 Task: Set the prebuild triggers for new prebuild configuration for codespaces in the repository "JS" to "Configuration change".
Action: Mouse moved to (1195, 228)
Screenshot: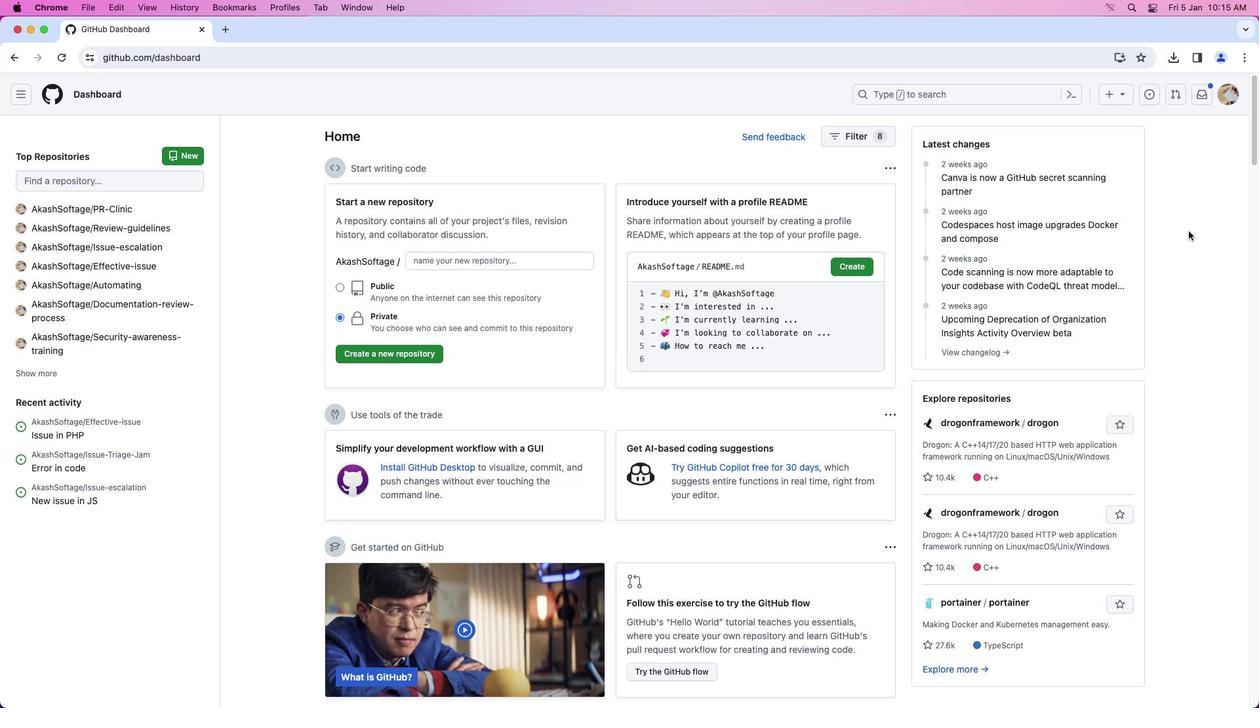 
Action: Mouse pressed left at (1195, 228)
Screenshot: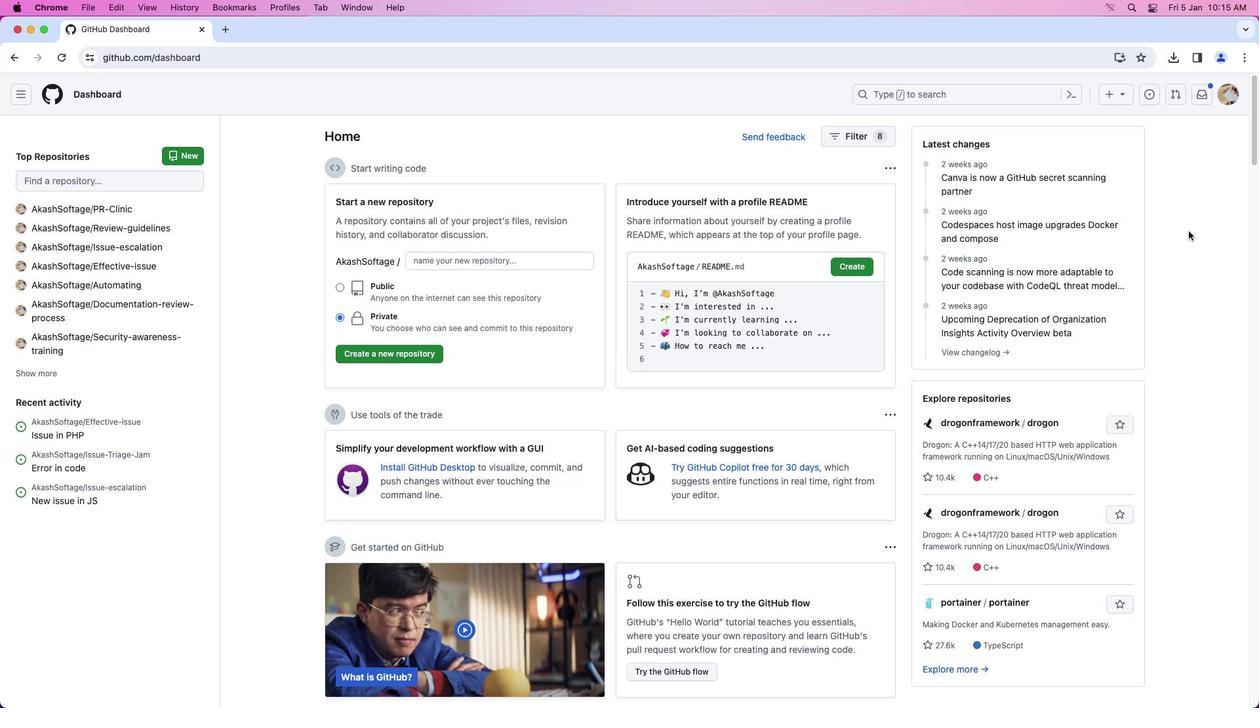 
Action: Mouse moved to (1226, 99)
Screenshot: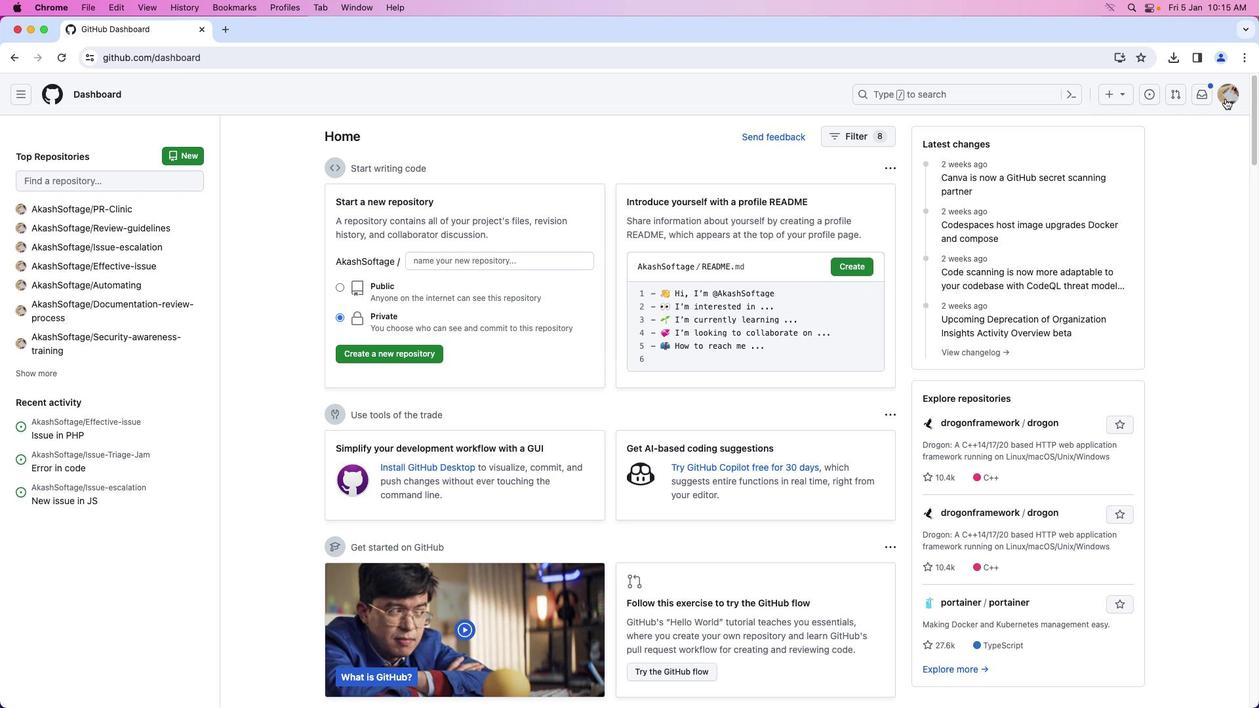 
Action: Mouse pressed left at (1226, 99)
Screenshot: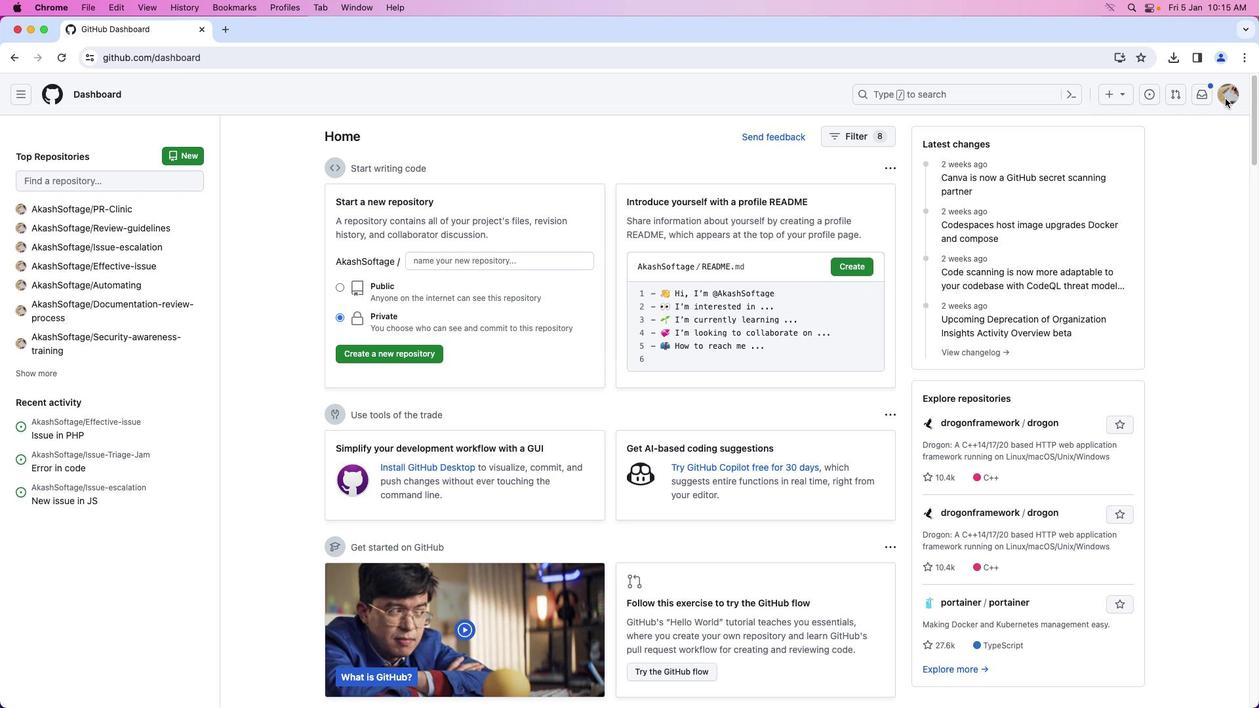 
Action: Mouse moved to (1153, 205)
Screenshot: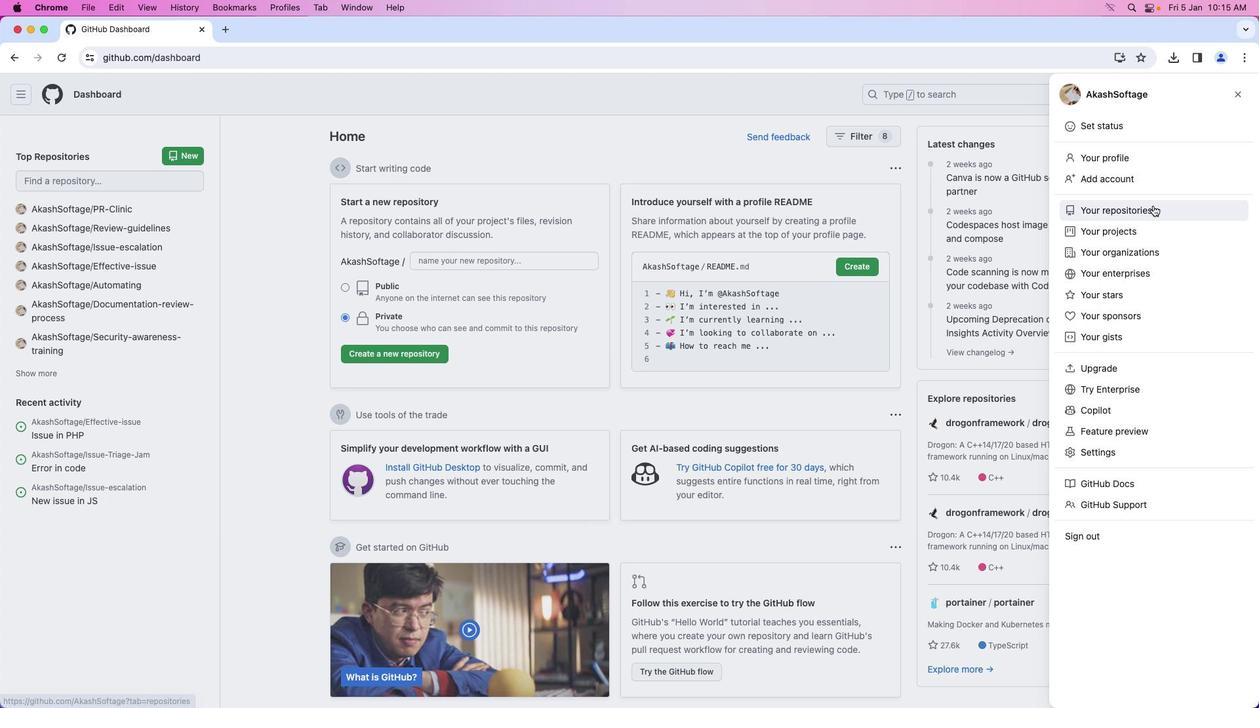 
Action: Mouse pressed left at (1153, 205)
Screenshot: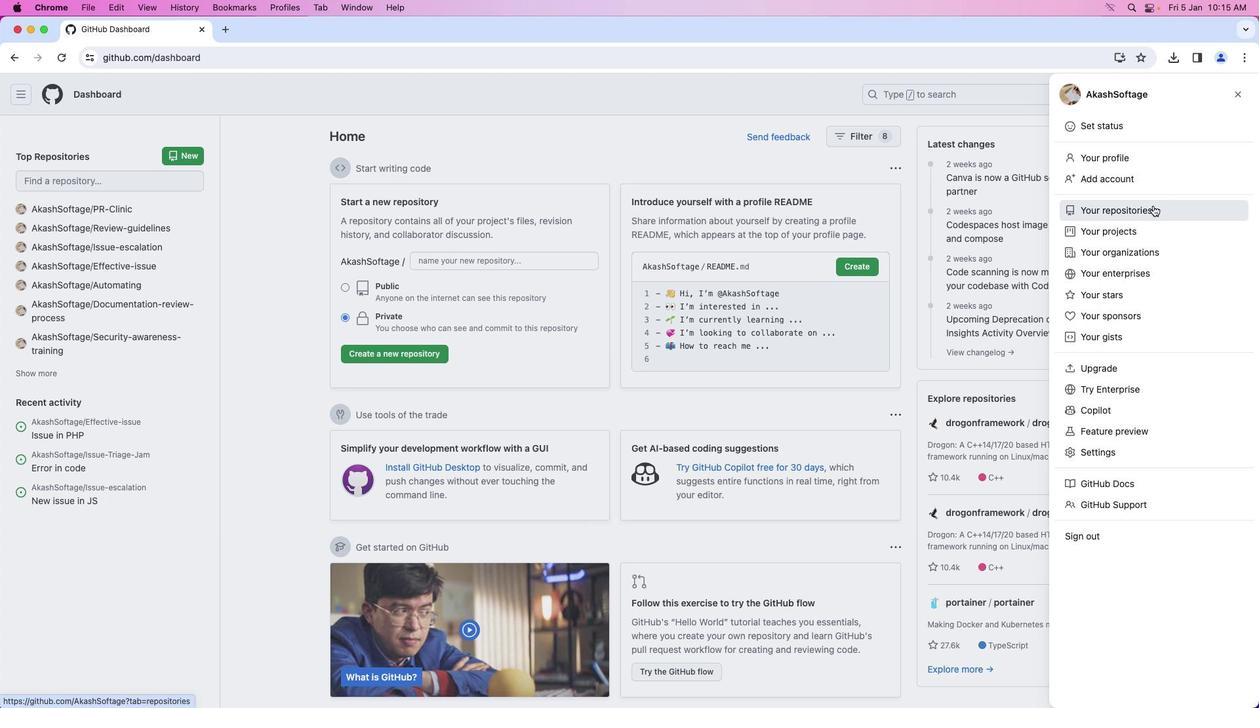 
Action: Mouse moved to (450, 217)
Screenshot: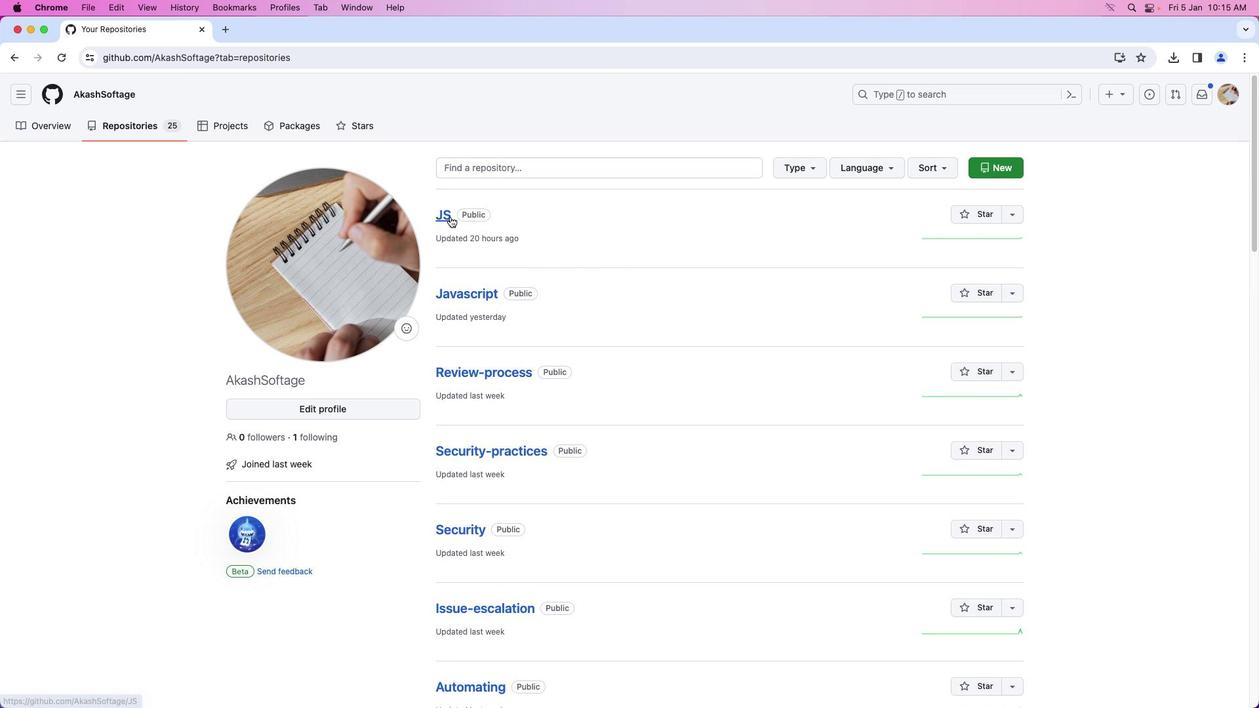 
Action: Mouse pressed left at (450, 217)
Screenshot: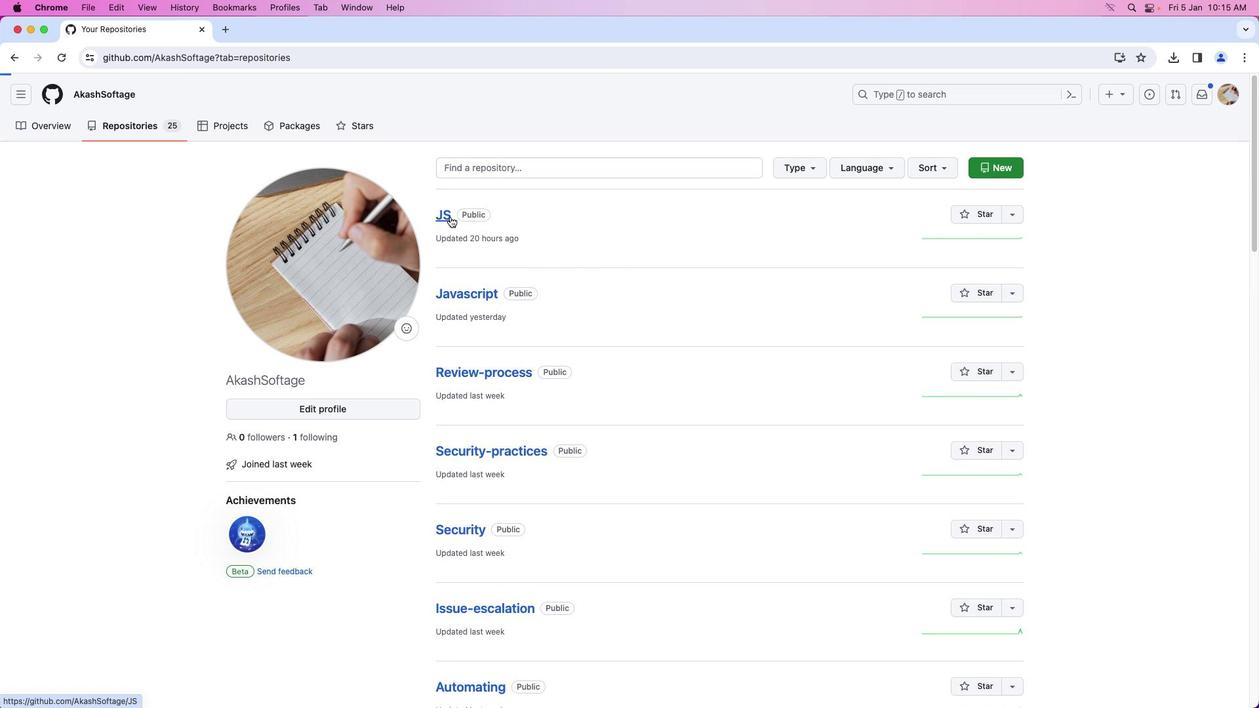 
Action: Mouse moved to (549, 134)
Screenshot: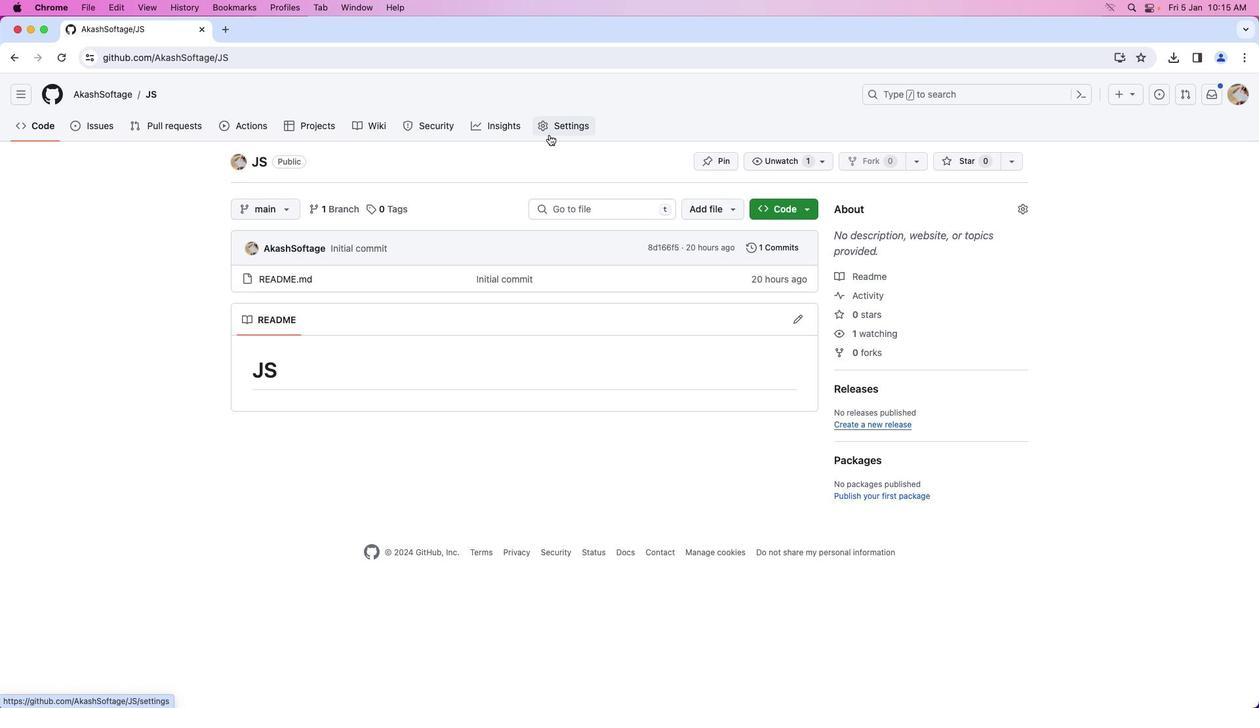
Action: Mouse pressed left at (549, 134)
Screenshot: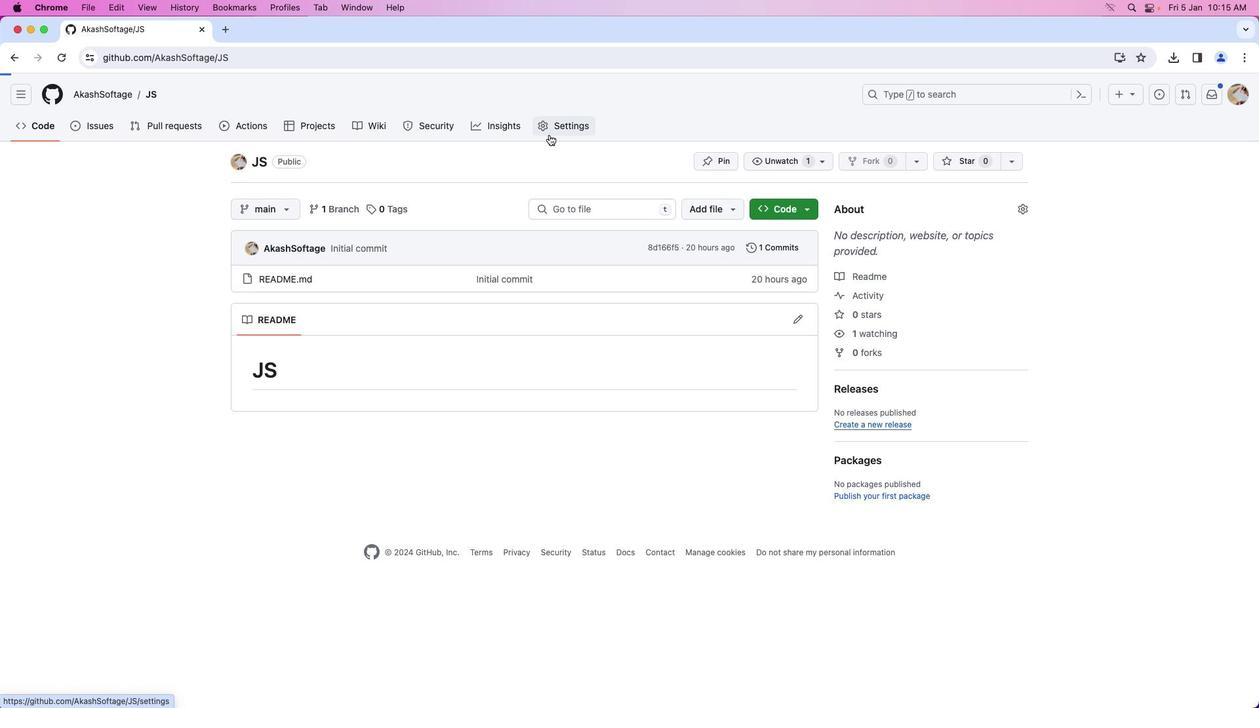 
Action: Mouse moved to (304, 425)
Screenshot: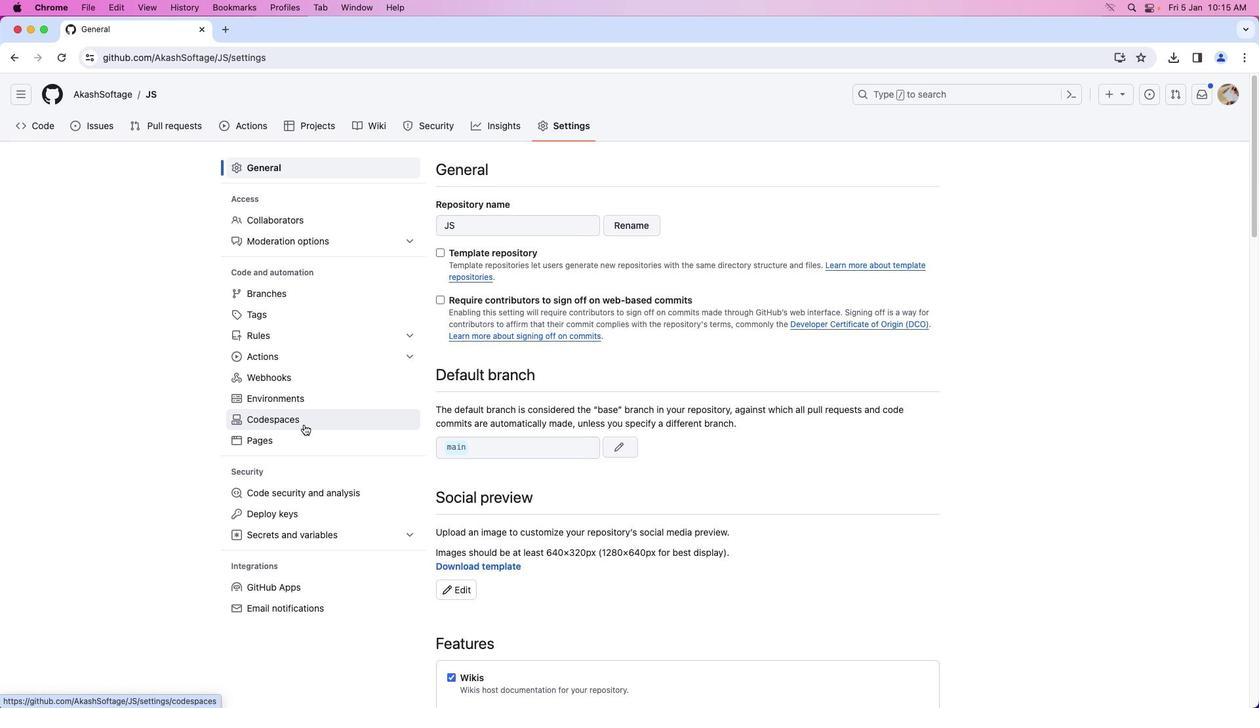 
Action: Mouse pressed left at (304, 425)
Screenshot: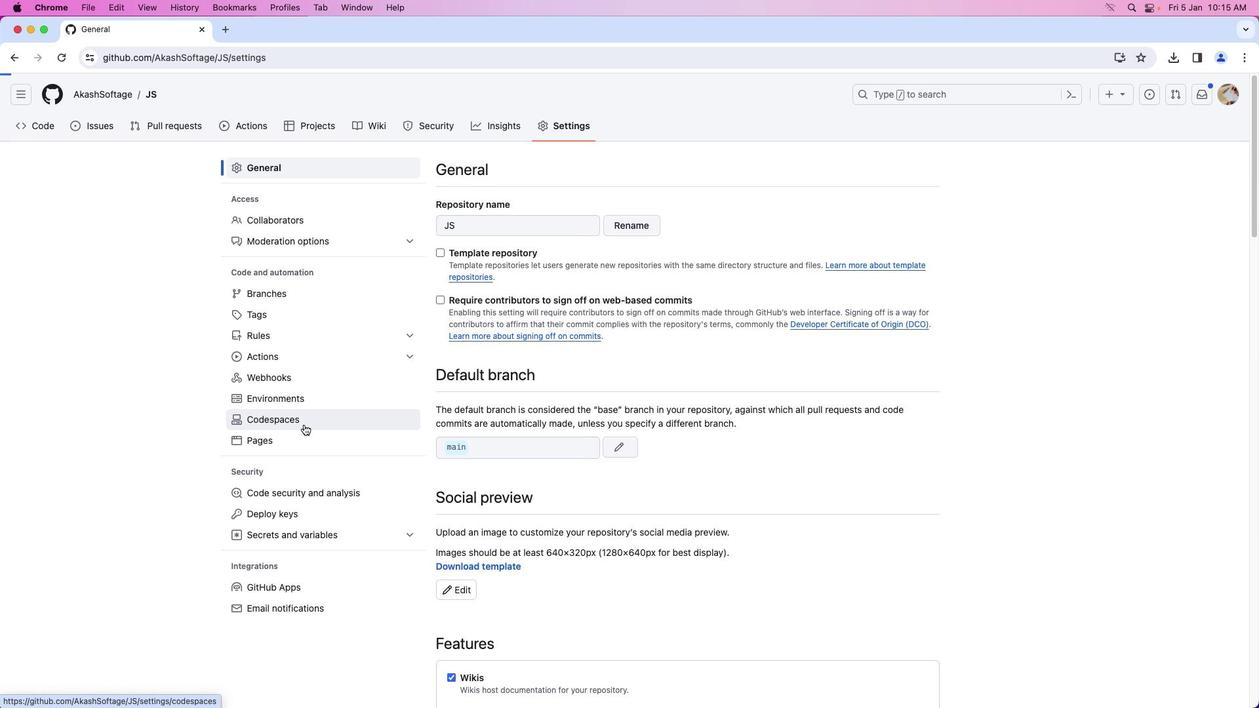 
Action: Mouse moved to (715, 339)
Screenshot: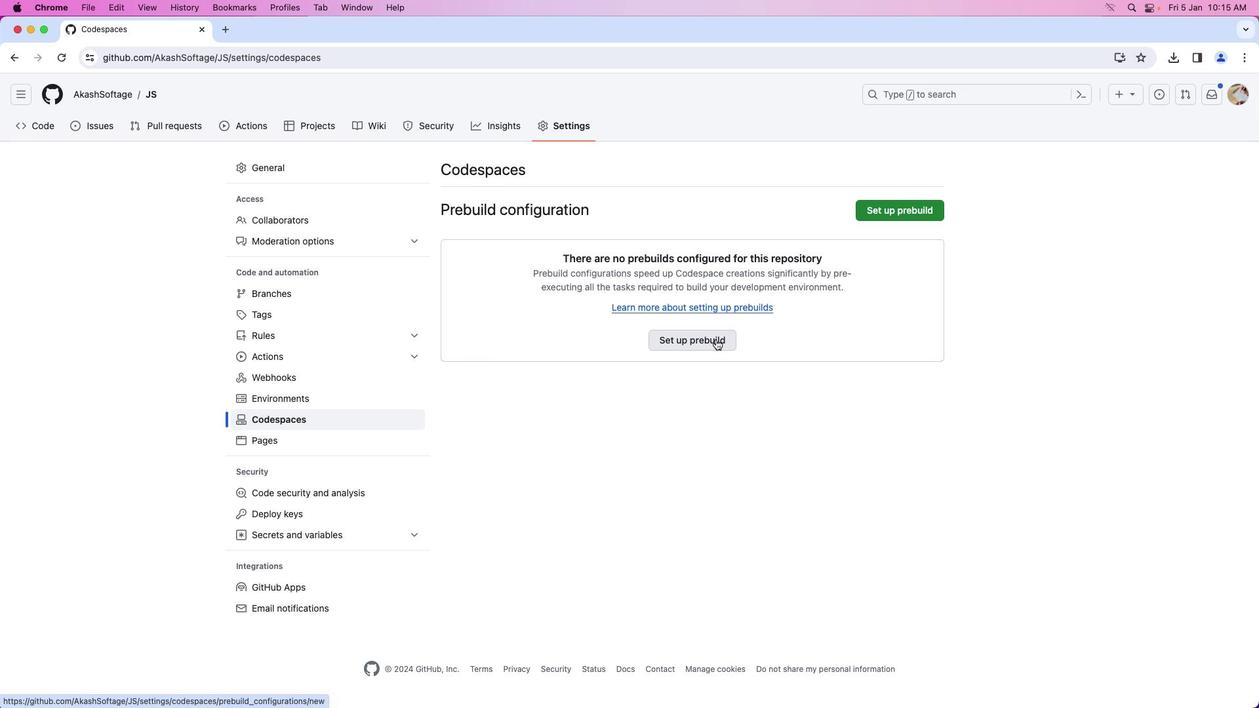 
Action: Mouse pressed left at (715, 339)
Screenshot: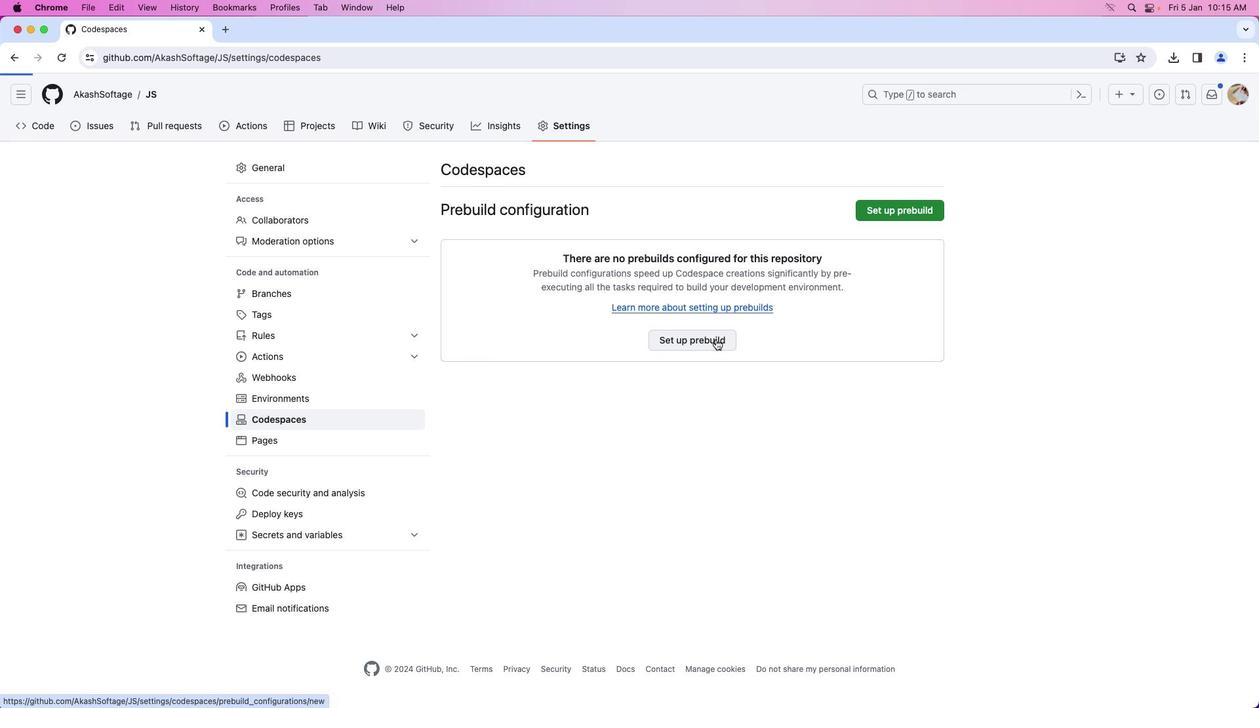 
Action: Mouse moved to (688, 366)
Screenshot: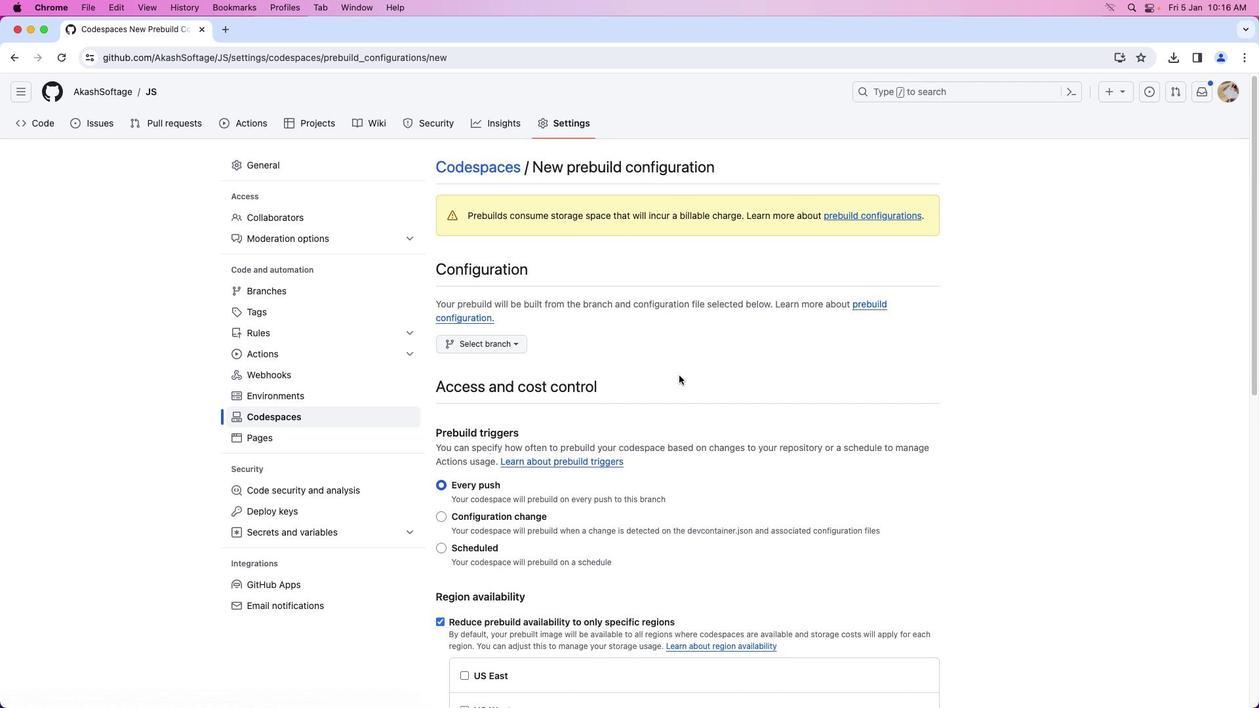 
Action: Mouse scrolled (688, 366) with delta (0, 0)
Screenshot: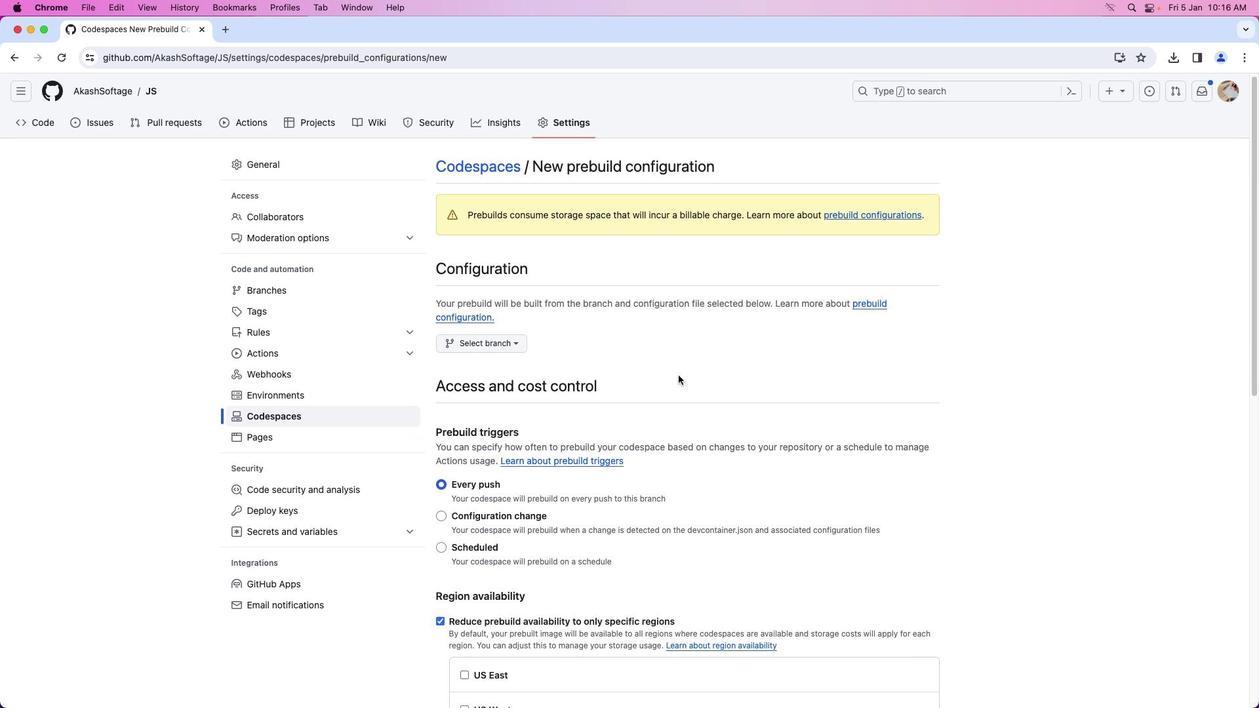 
Action: Mouse moved to (680, 373)
Screenshot: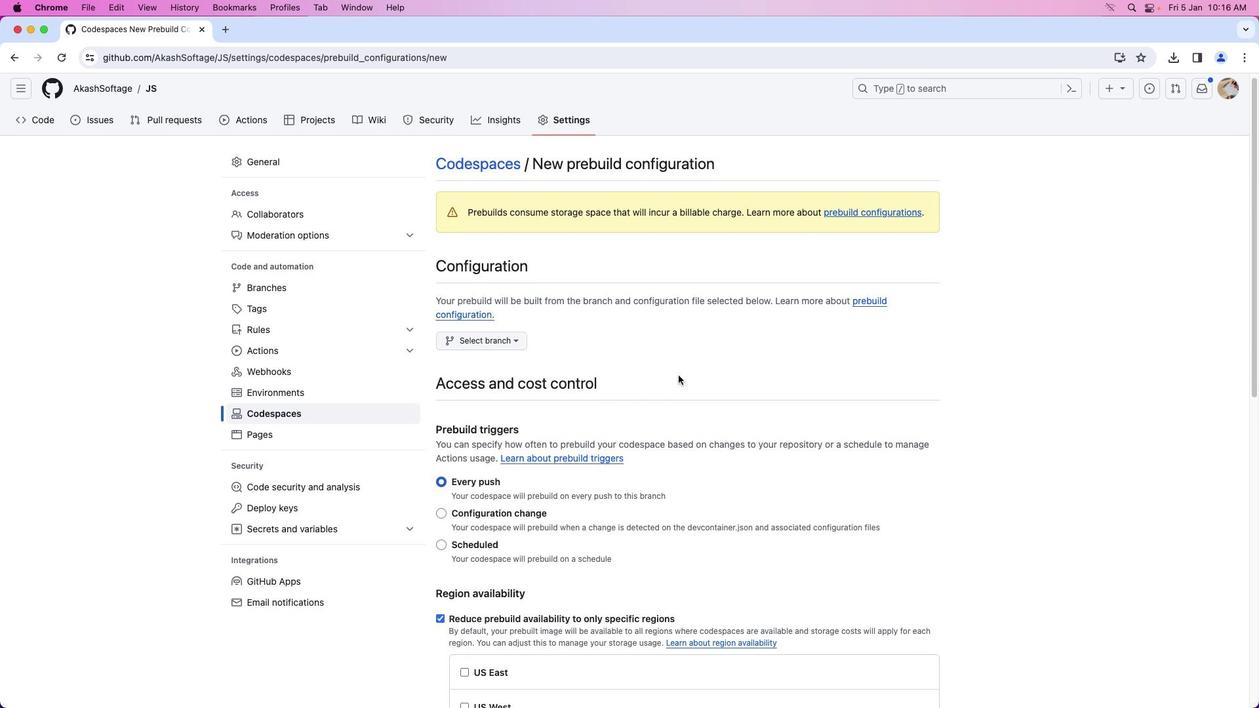 
Action: Mouse scrolled (680, 373) with delta (0, 0)
Screenshot: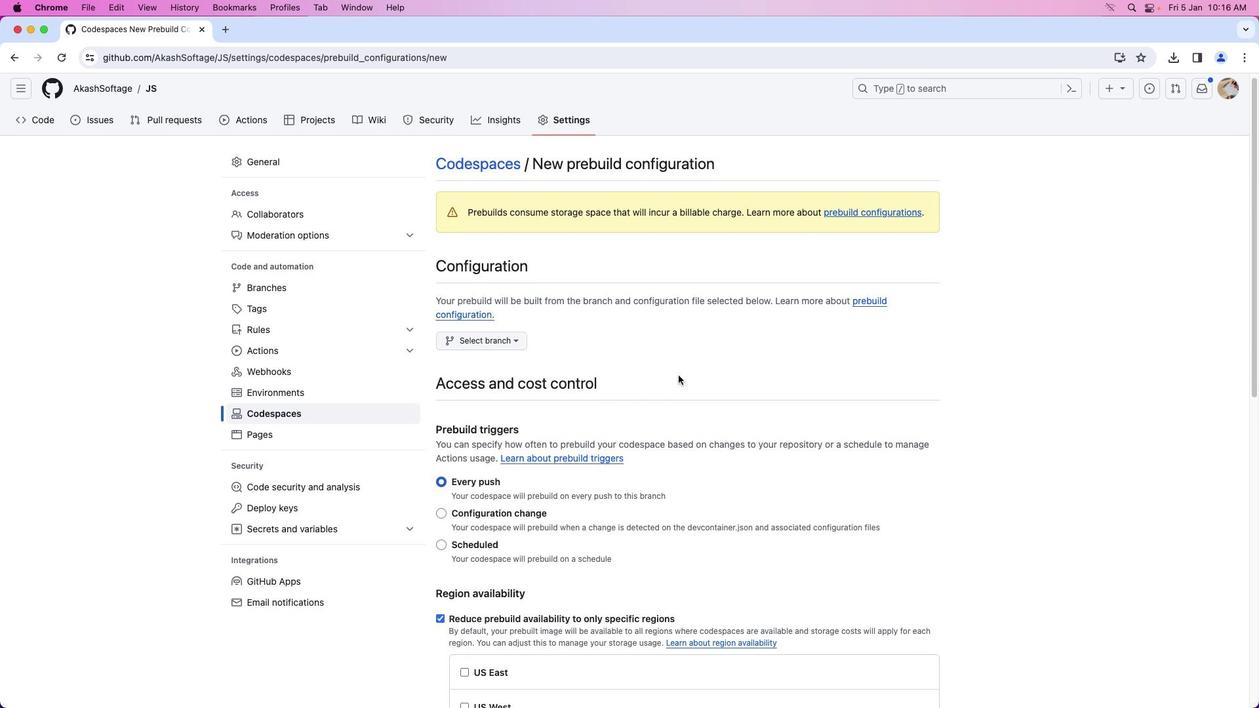 
Action: Mouse moved to (678, 375)
Screenshot: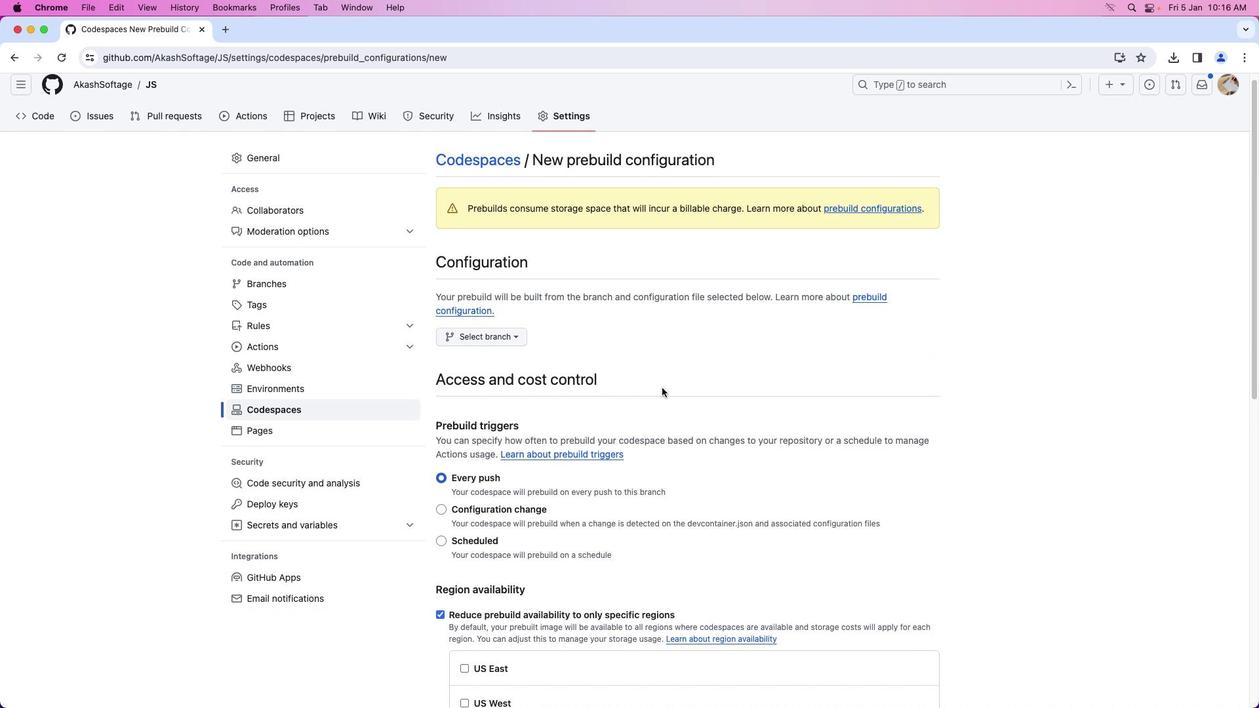 
Action: Mouse scrolled (678, 375) with delta (0, 0)
Screenshot: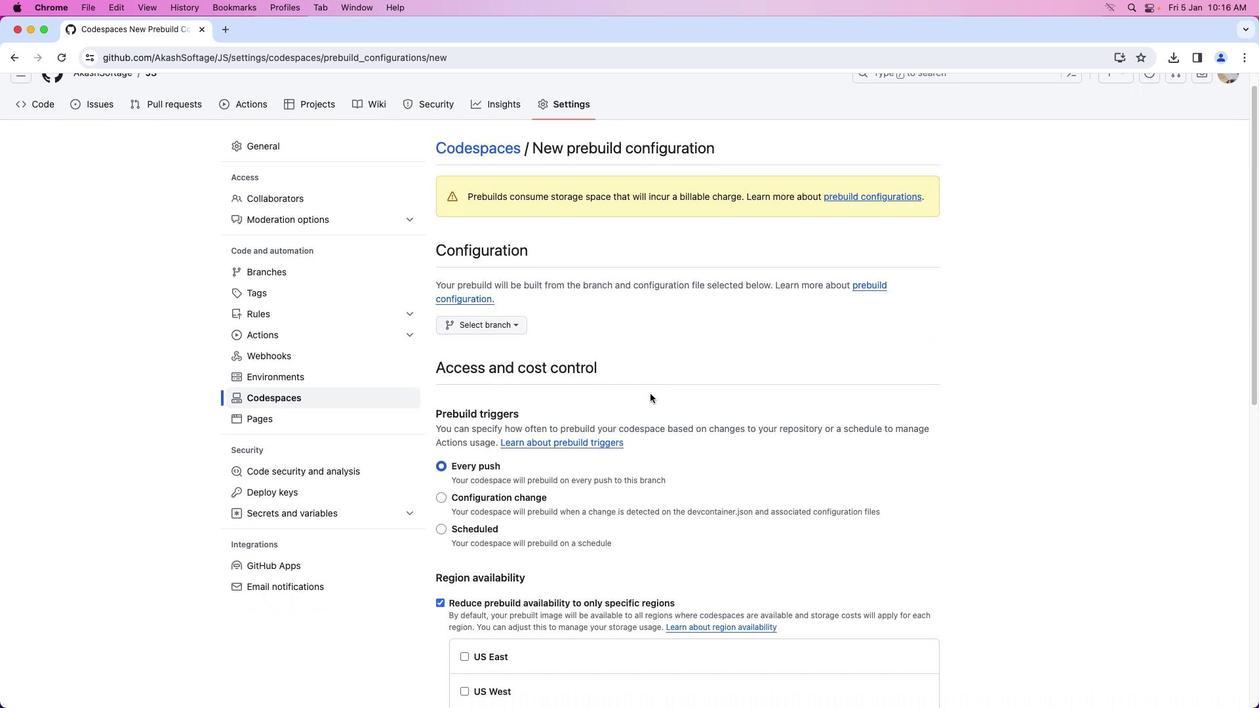 
Action: Mouse moved to (677, 376)
Screenshot: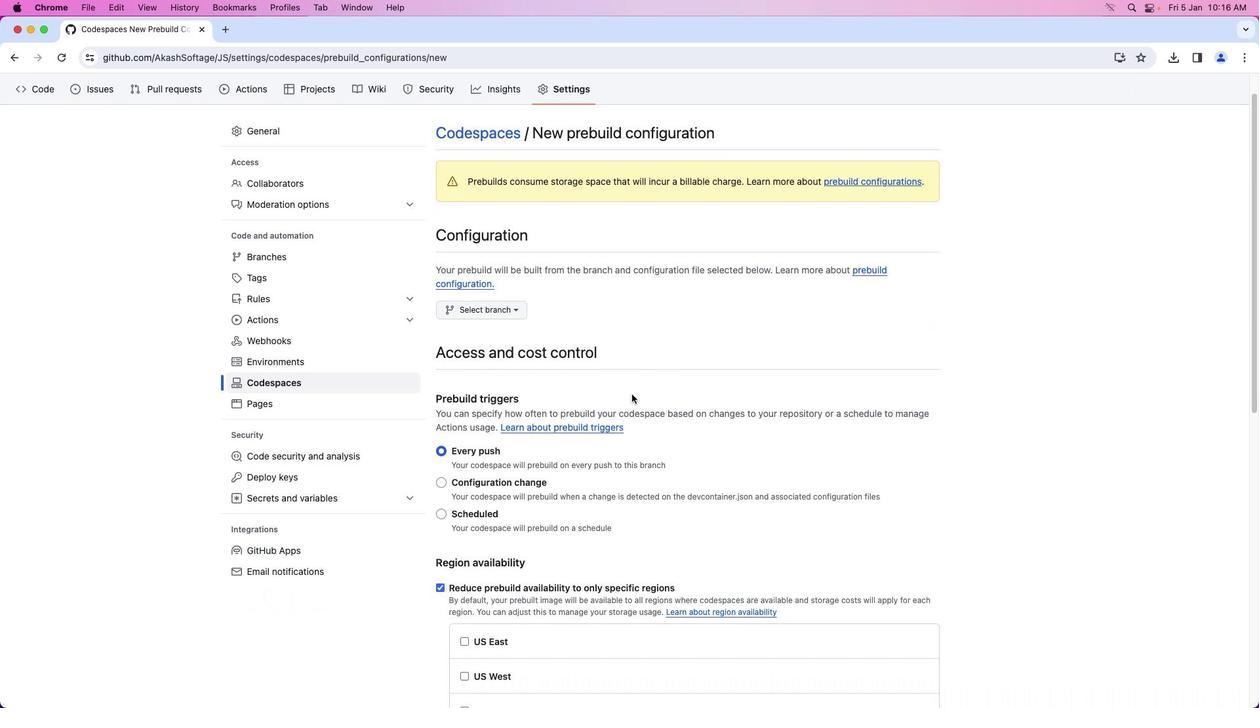 
Action: Mouse scrolled (677, 376) with delta (0, 0)
Screenshot: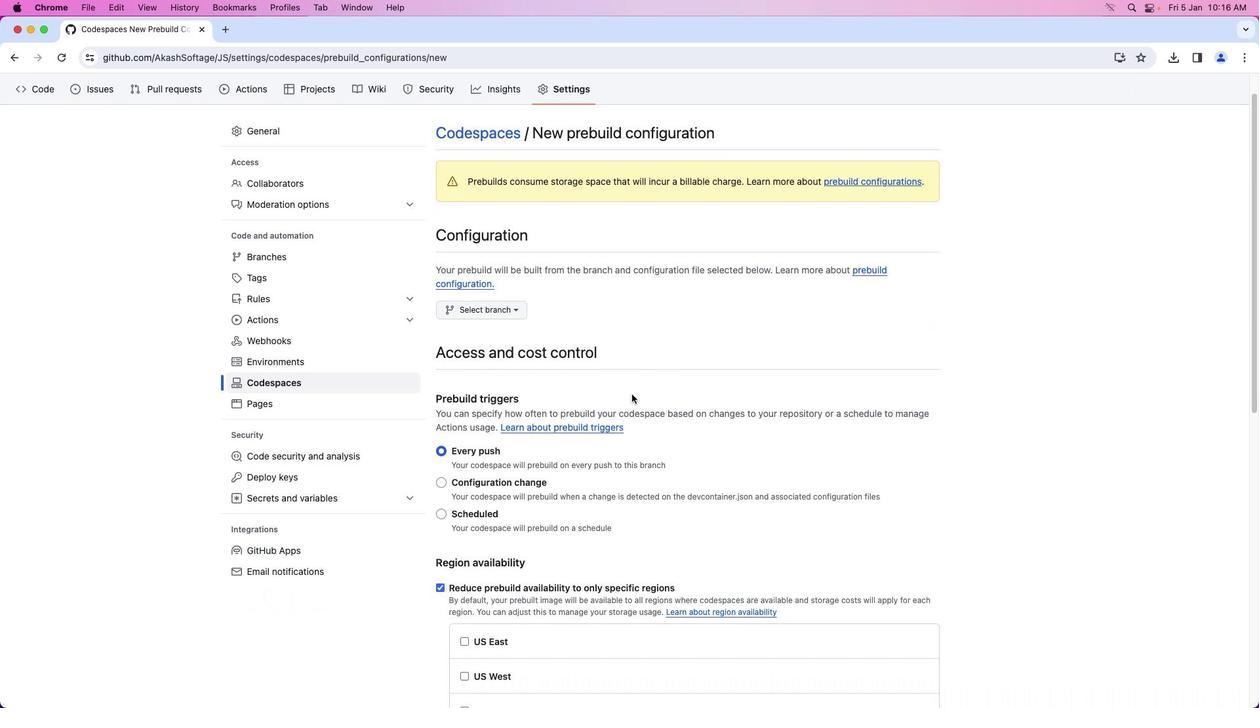 
Action: Mouse moved to (652, 392)
Screenshot: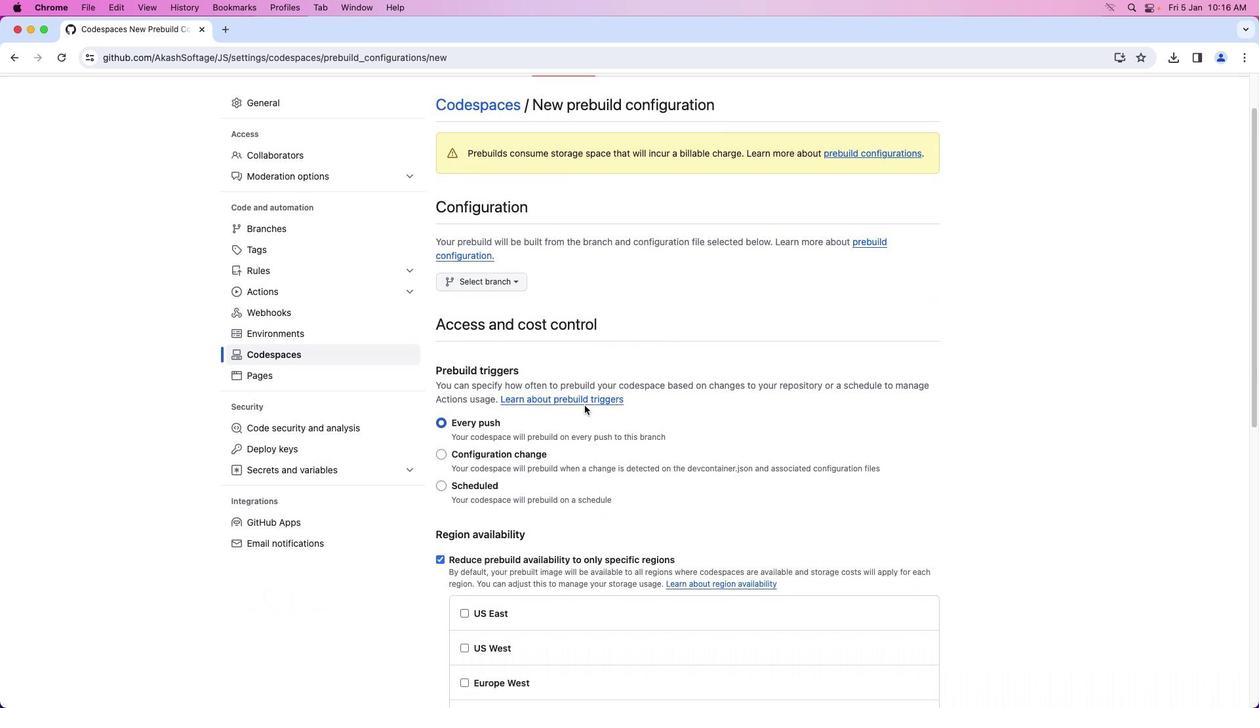 
Action: Mouse scrolled (652, 392) with delta (0, 0)
Screenshot: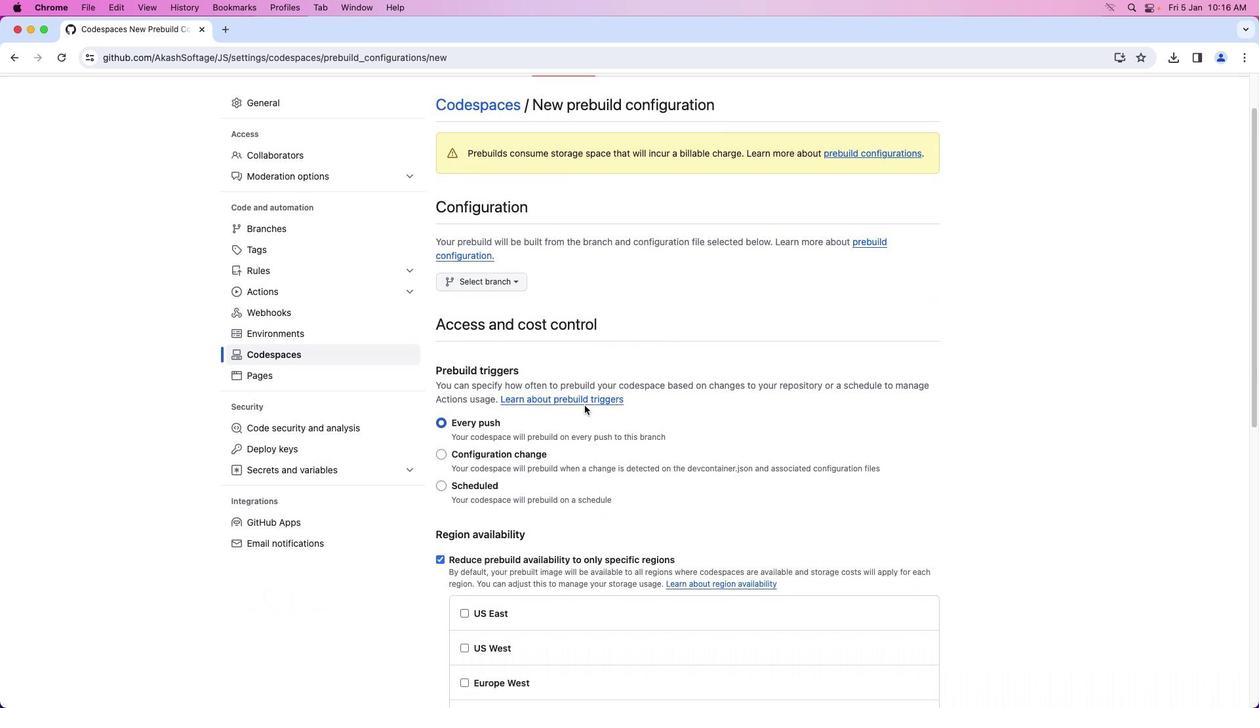 
Action: Mouse moved to (441, 455)
Screenshot: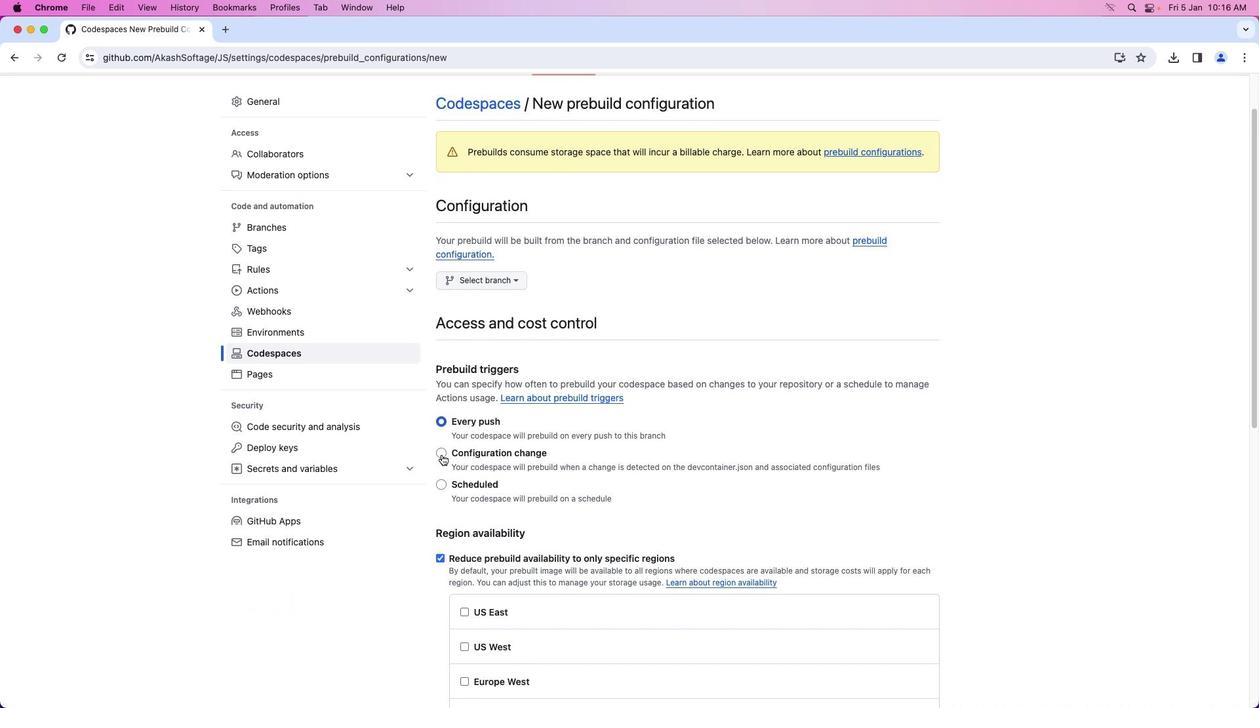 
Action: Mouse pressed left at (441, 455)
Screenshot: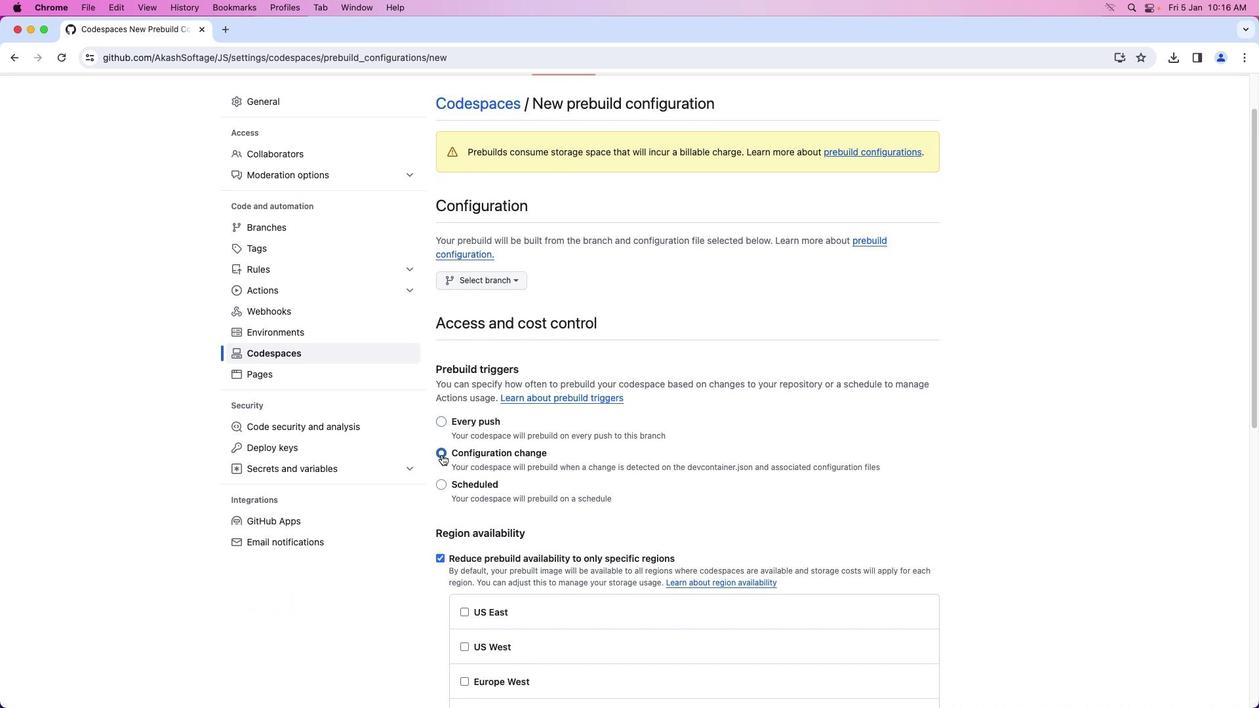 
Action: Mouse moved to (440, 454)
Screenshot: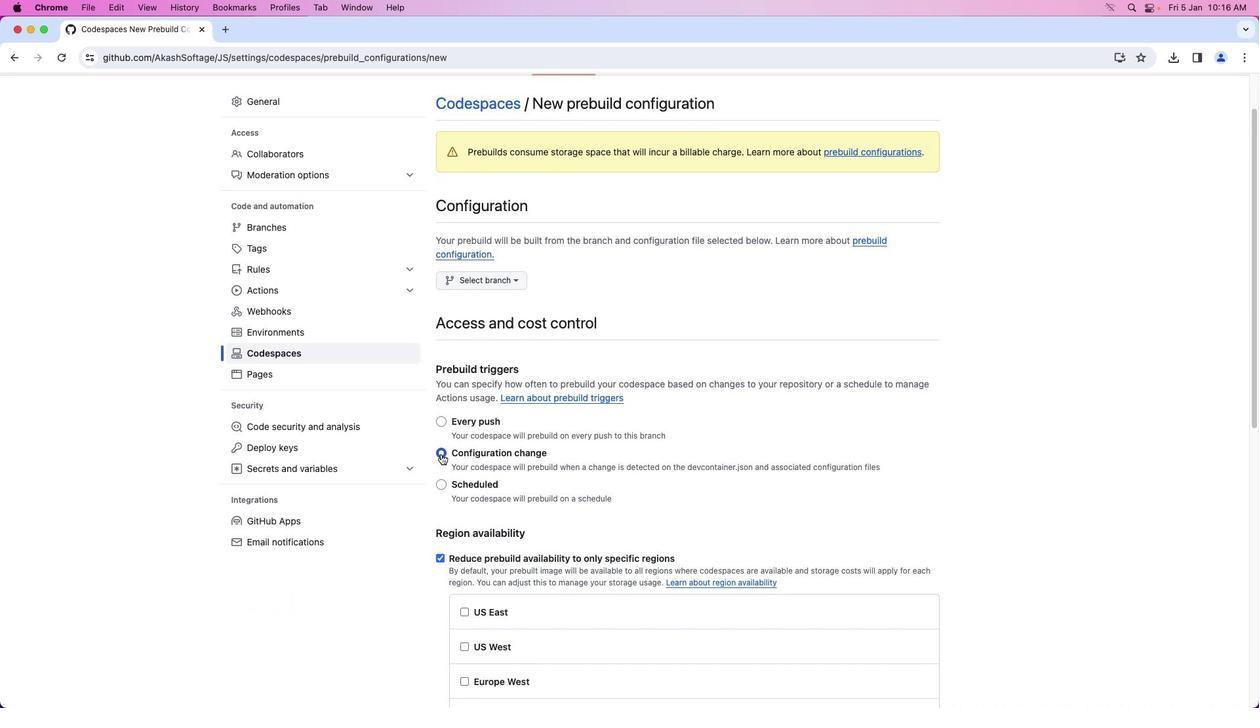 
